 Task: Create in the project TriumphTech and in the Backlog issue 'Create a new online platform for online dance classes with advanced motion tracking and analysis features' a child issue 'Chatbot conversation user demographics analysis and reporting', and assign it to team member softage.1@softage.net.
Action: Mouse moved to (616, 238)
Screenshot: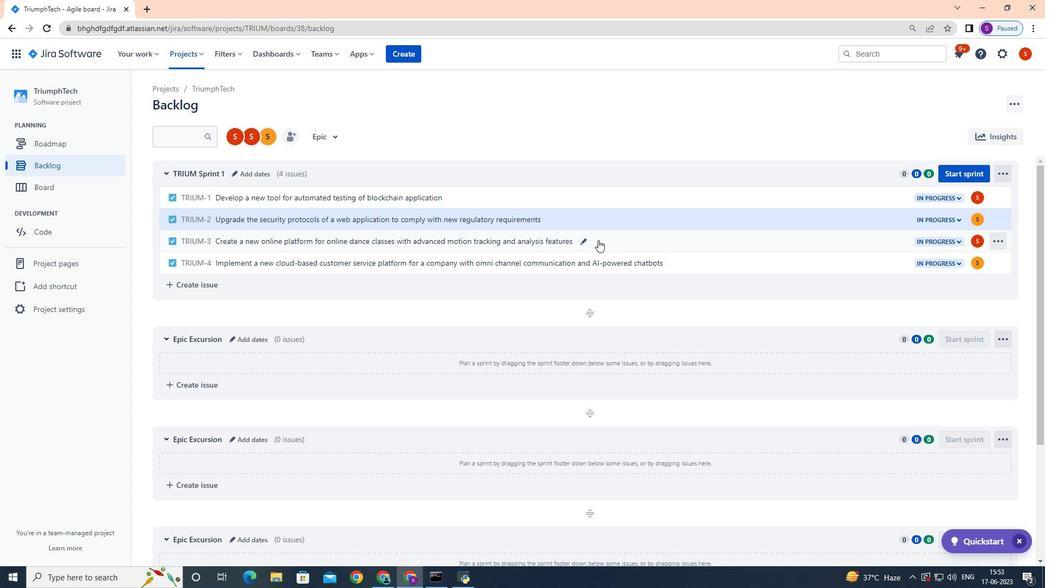 
Action: Mouse pressed left at (616, 238)
Screenshot: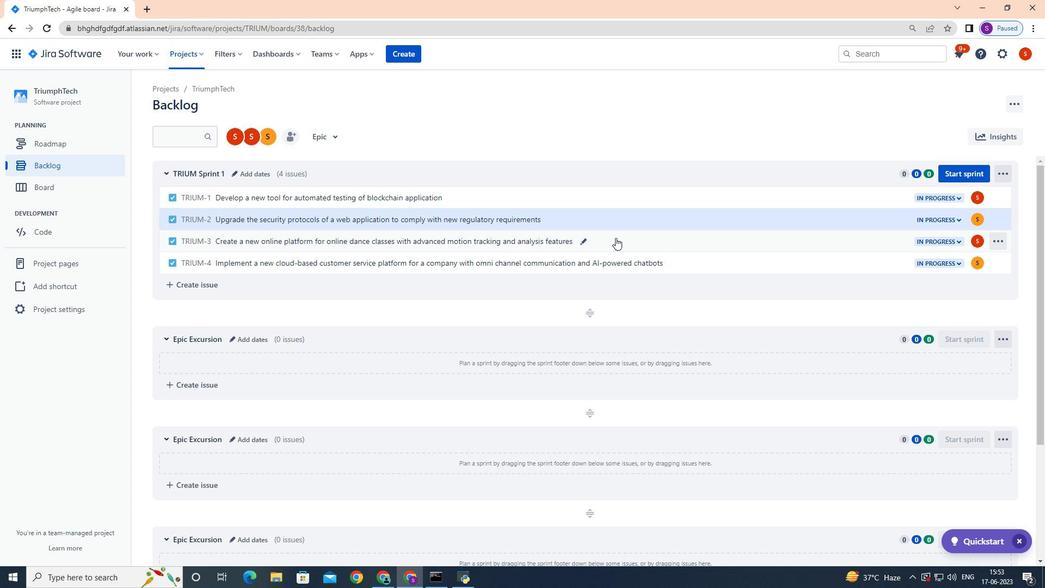 
Action: Mouse moved to (851, 266)
Screenshot: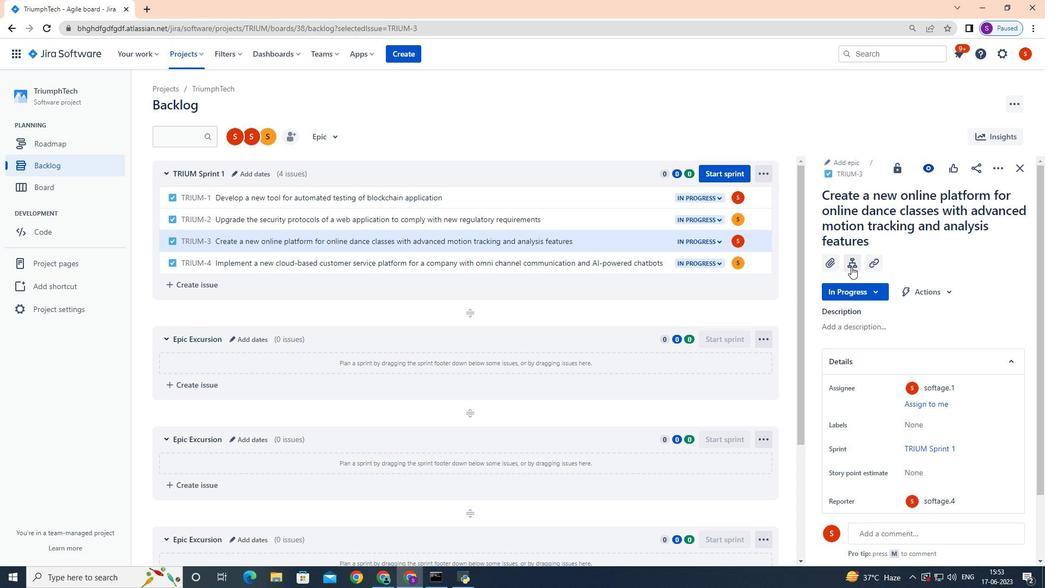 
Action: Mouse pressed left at (851, 266)
Screenshot: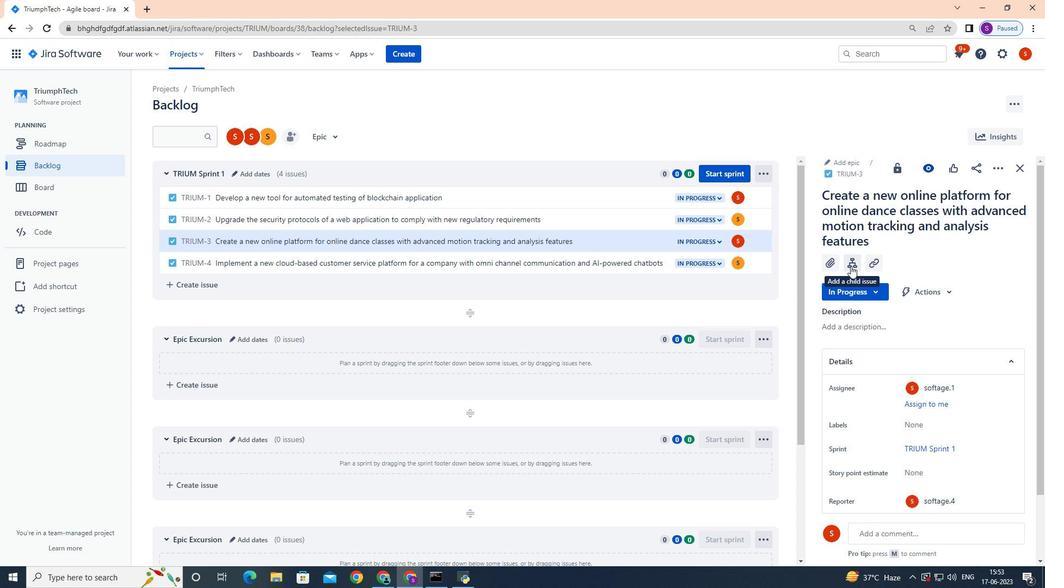 
Action: Mouse moved to (845, 309)
Screenshot: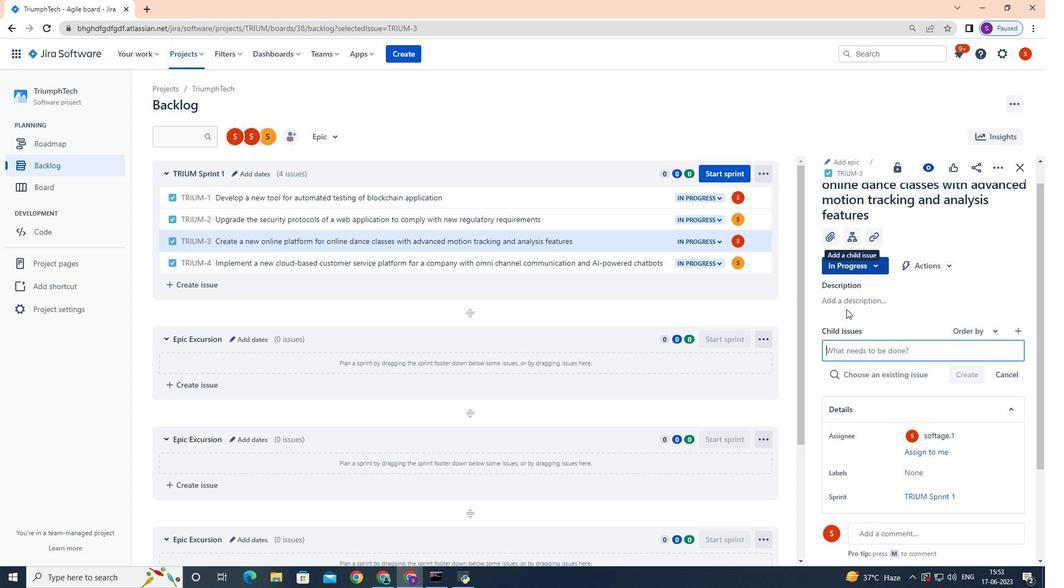 
Action: Key pressed <Key.shift>Chat<Key.space>bot<Key.space>conversation<Key.space>user<Key.space>demographics<Key.space>analysis<Key.space>and<Key.space>reporting<Key.enter>
Screenshot: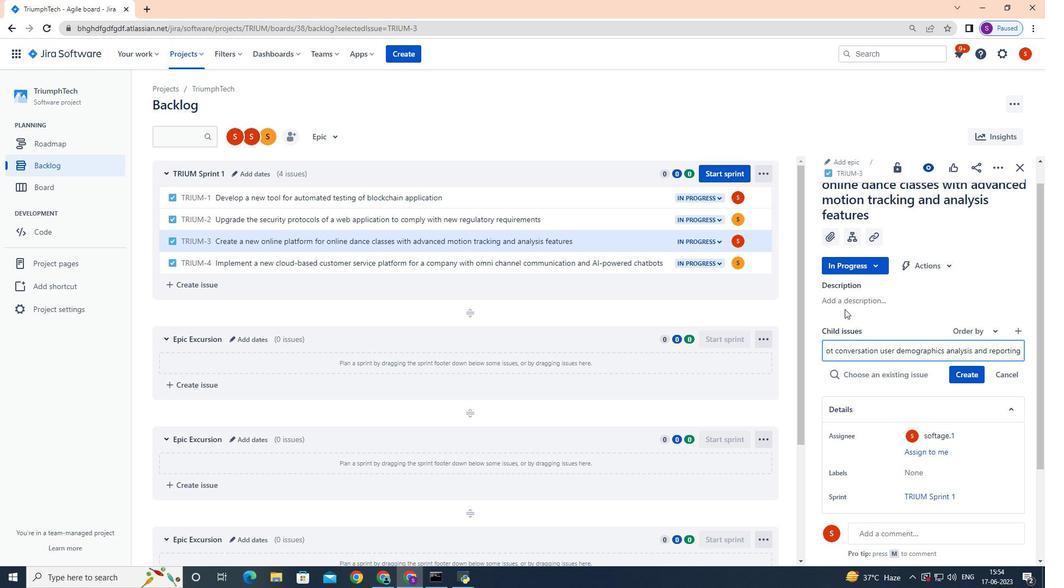 
Action: Mouse moved to (973, 356)
Screenshot: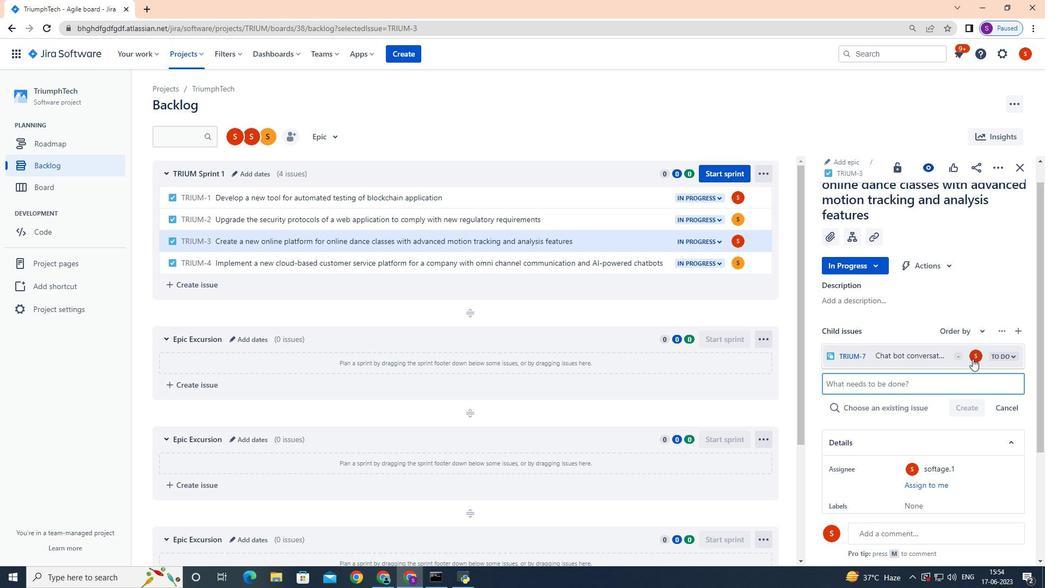 
Action: Mouse pressed left at (973, 356)
Screenshot: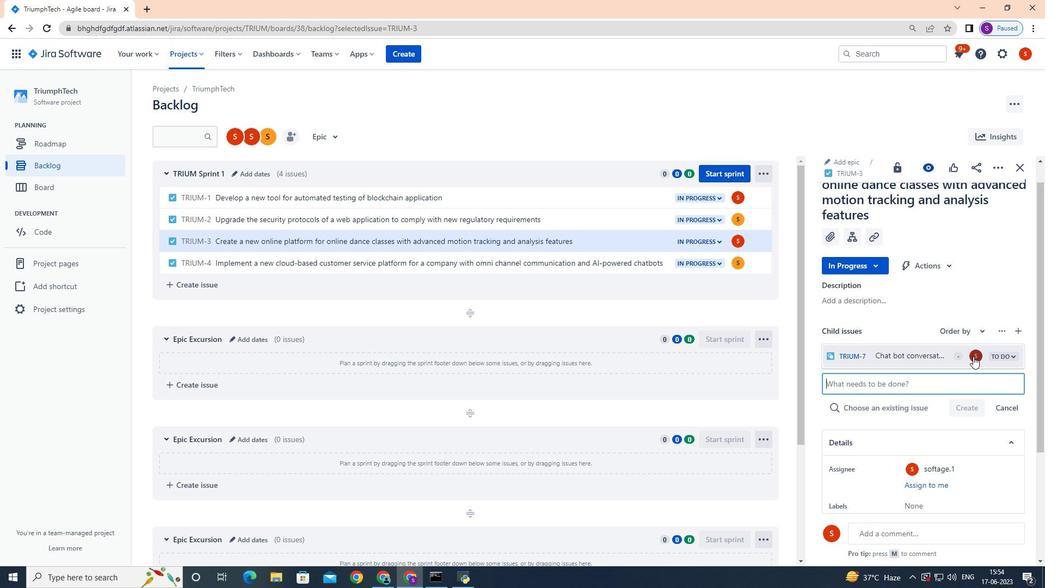 
Action: Mouse moved to (973, 354)
Screenshot: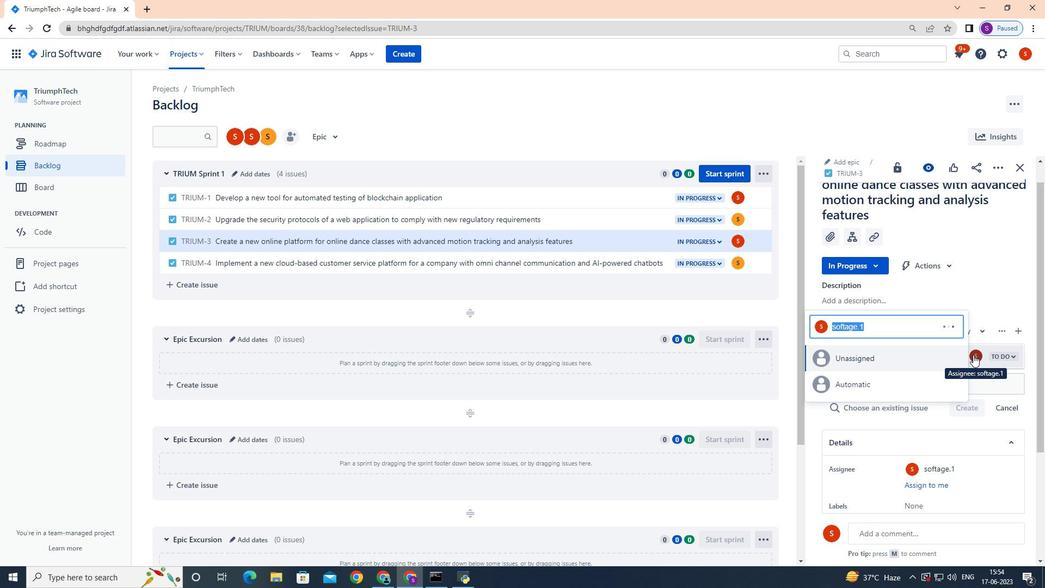 
Action: Key pressed softage.1
Screenshot: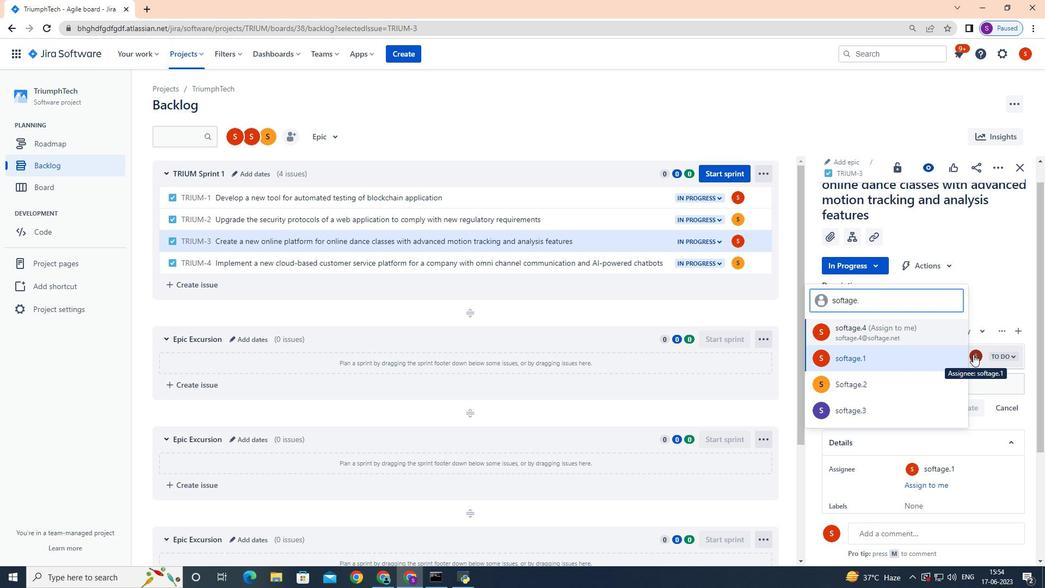 
Action: Mouse moved to (891, 361)
Screenshot: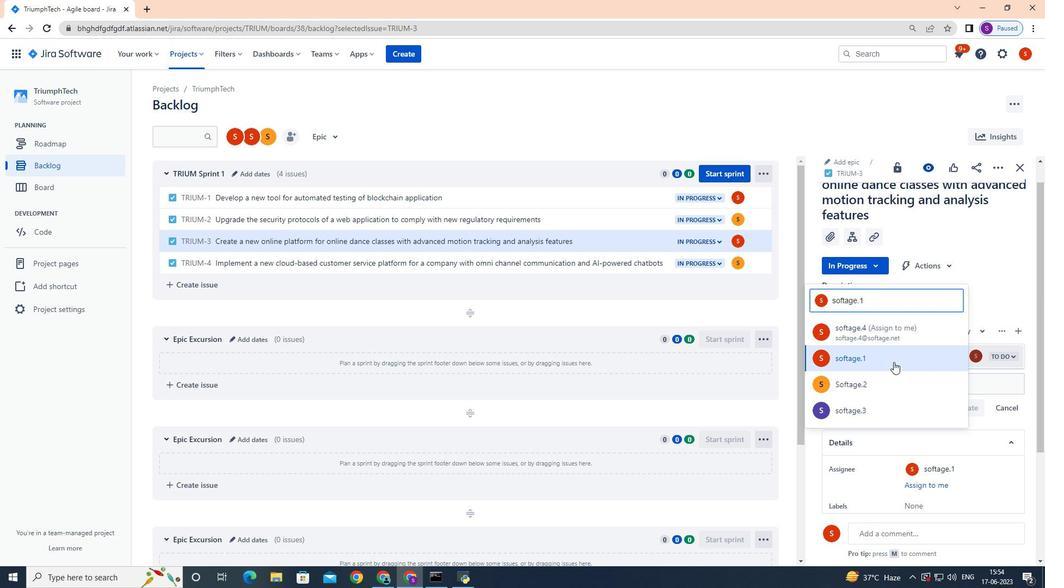 
Action: Mouse pressed left at (891, 361)
Screenshot: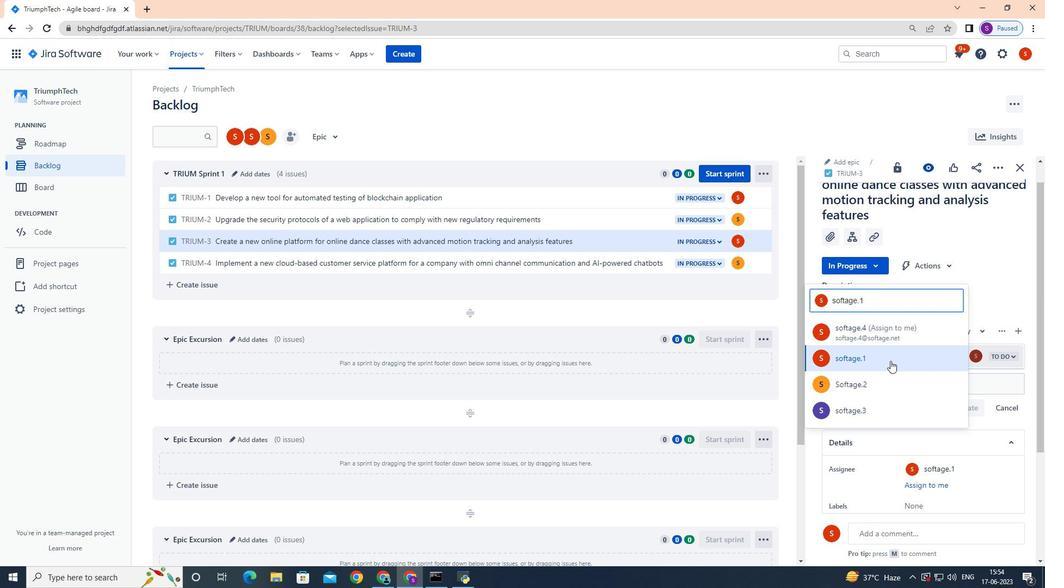 
Action: Mouse moved to (892, 360)
Screenshot: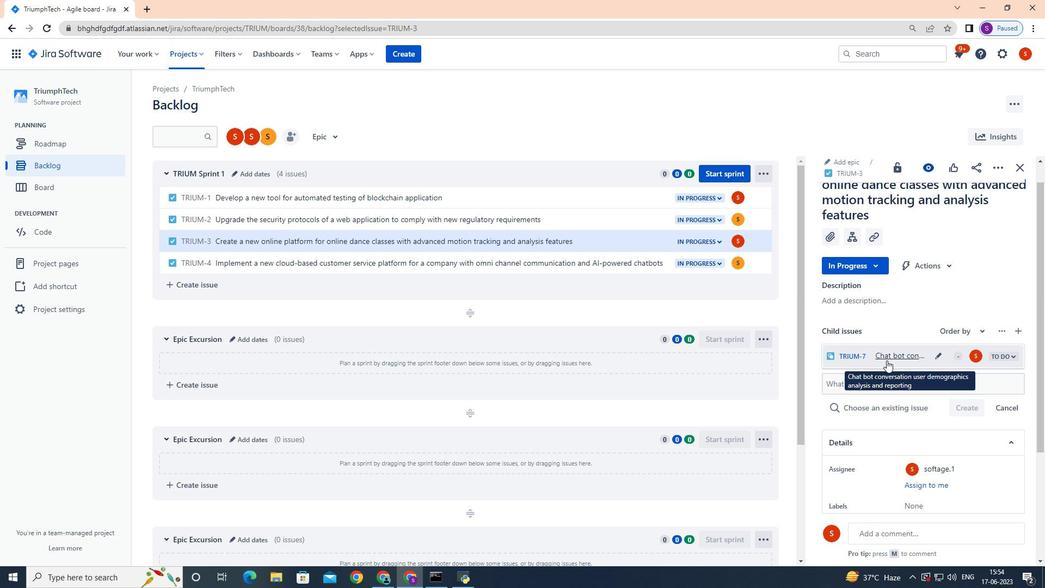 
